 Task: Insert the drawing "important" from the drive.
Action: Mouse moved to (98, 72)
Screenshot: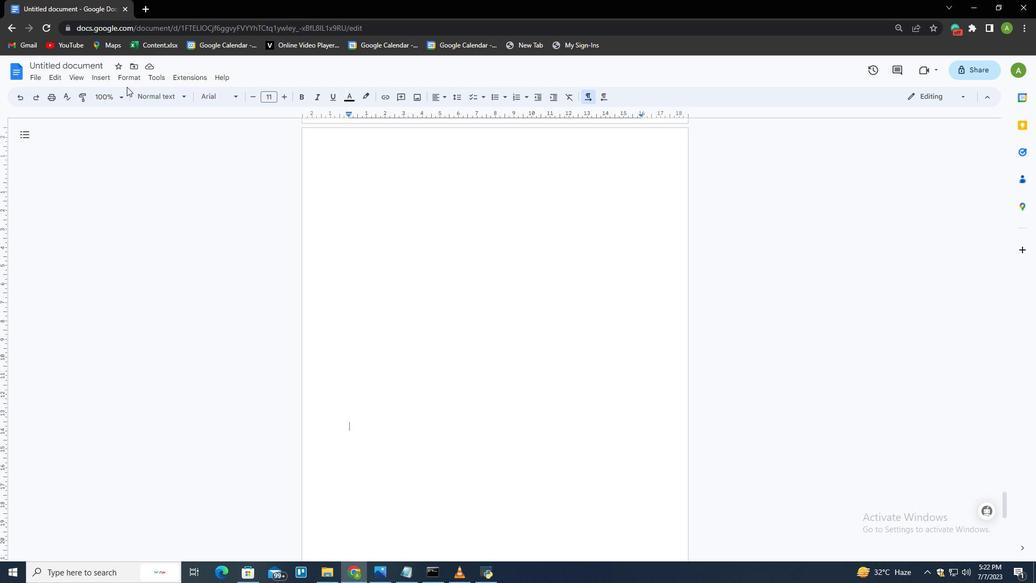 
Action: Mouse pressed left at (98, 72)
Screenshot: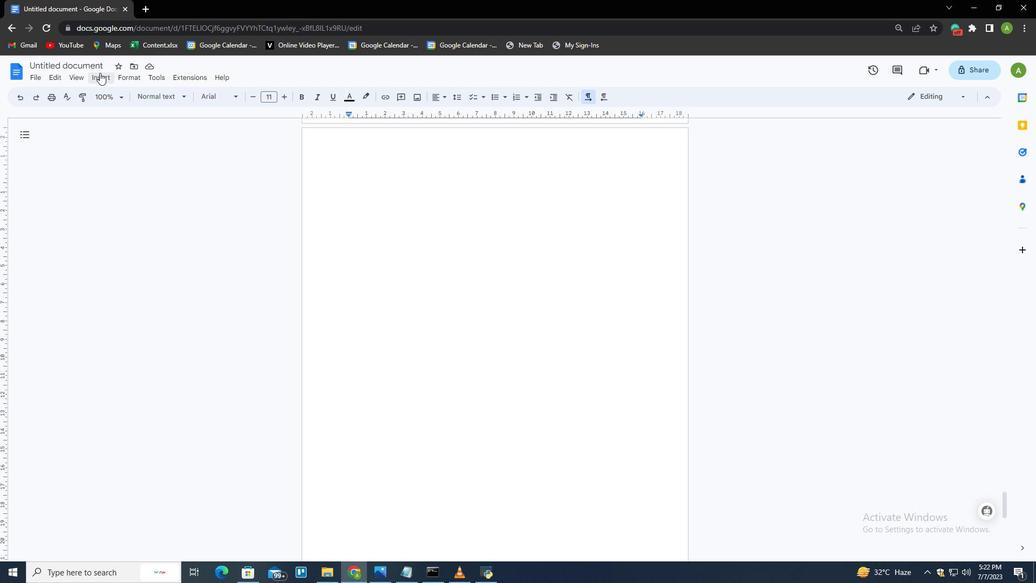 
Action: Mouse moved to (268, 139)
Screenshot: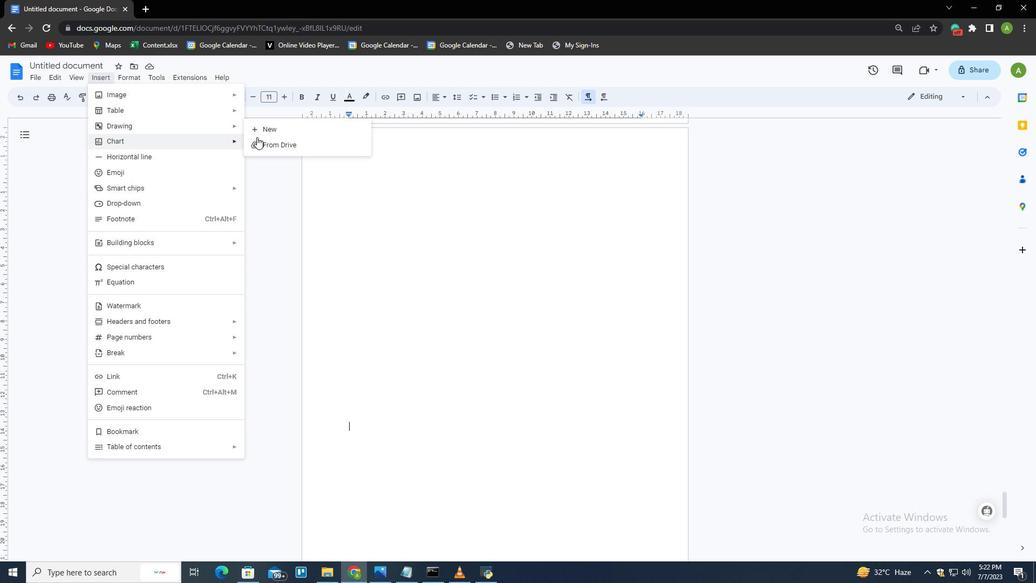 
Action: Mouse pressed left at (268, 139)
Screenshot: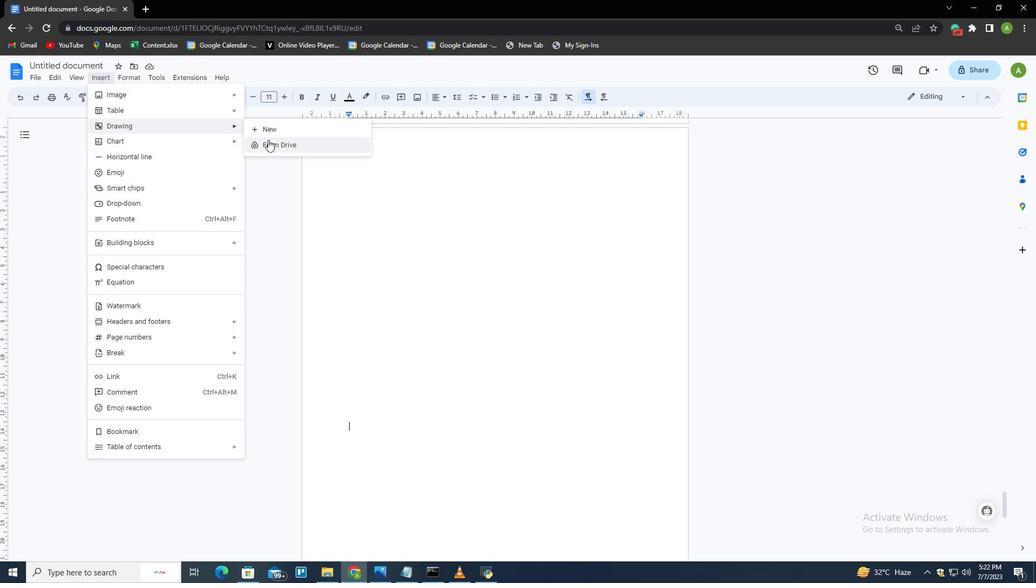 
Action: Mouse moved to (326, 264)
Screenshot: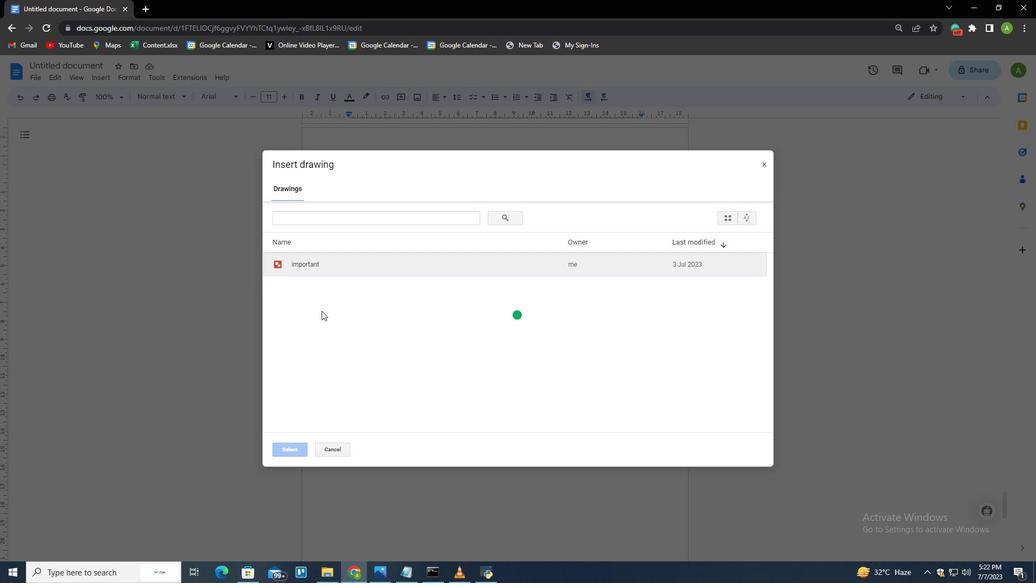 
Action: Mouse pressed left at (326, 264)
Screenshot: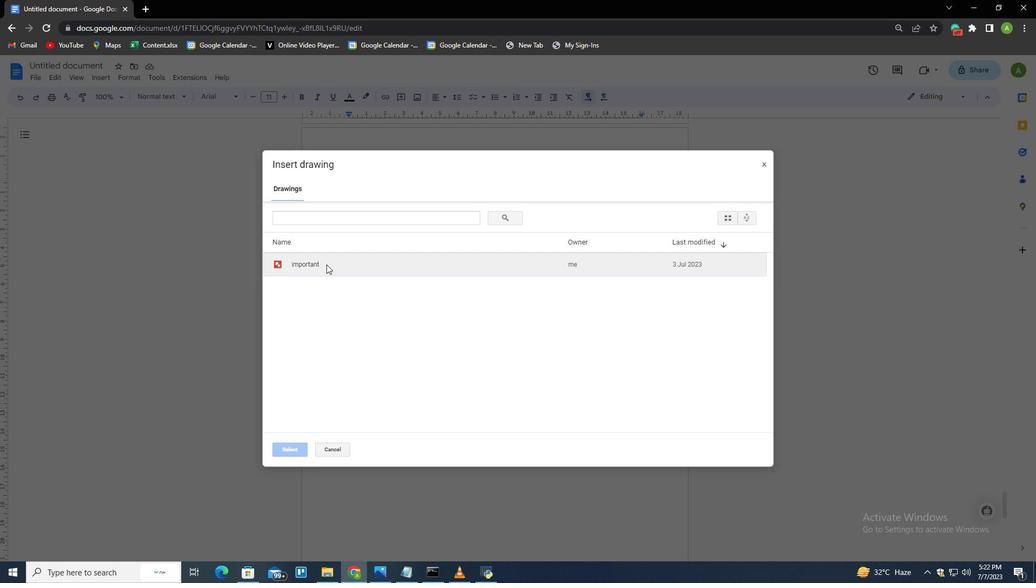 
Action: Mouse moved to (292, 445)
Screenshot: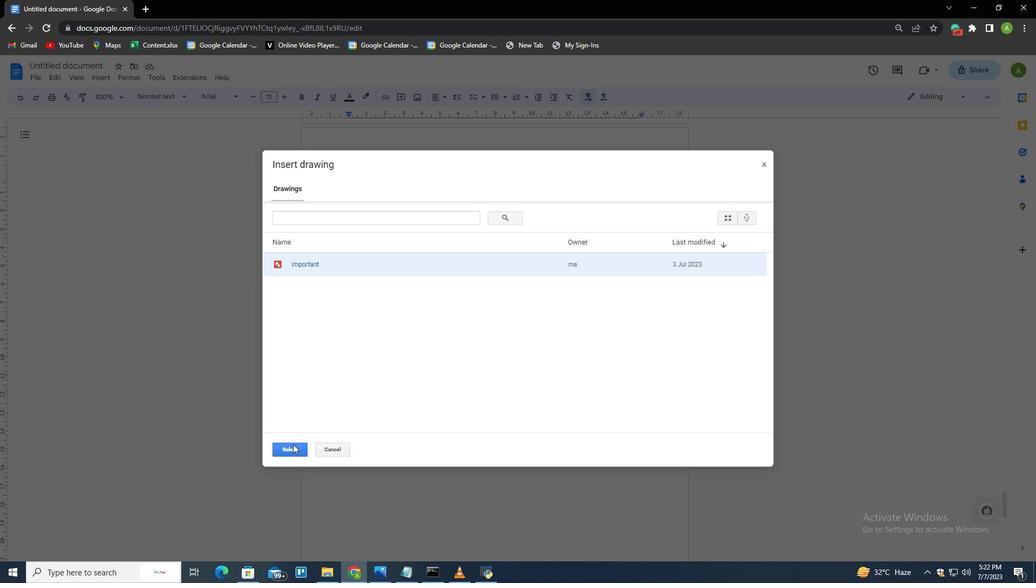
Action: Mouse pressed left at (292, 445)
Screenshot: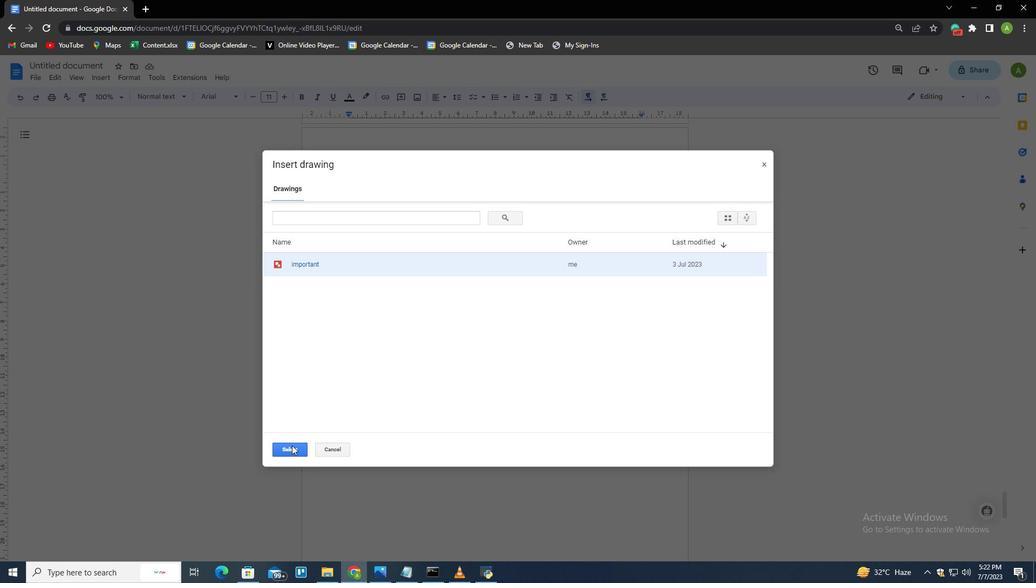 
Action: Mouse moved to (586, 348)
Screenshot: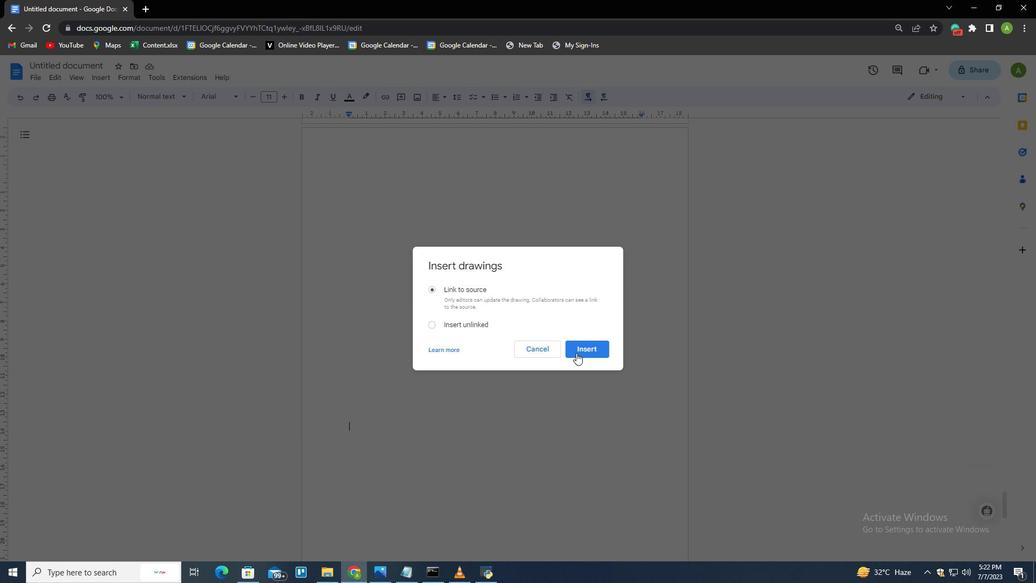 
Action: Mouse pressed left at (586, 348)
Screenshot: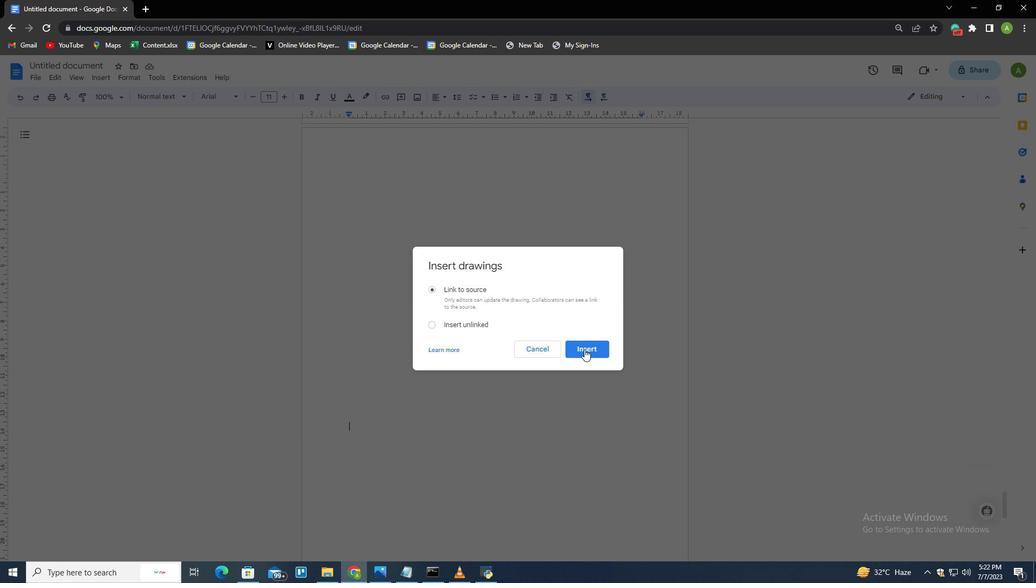 
Action: Mouse pressed left at (586, 348)
Screenshot: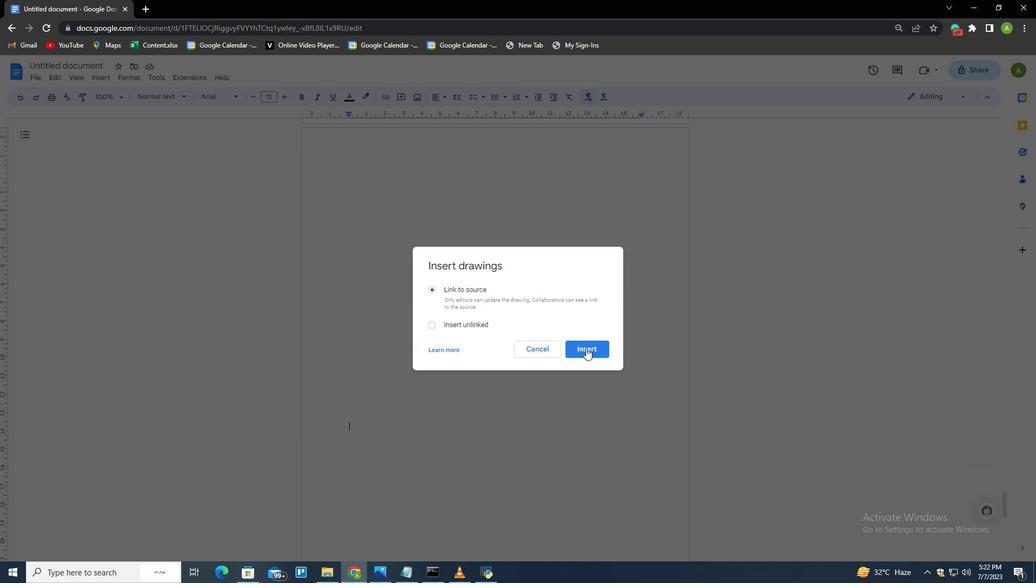 
Action: Mouse moved to (492, 328)
Screenshot: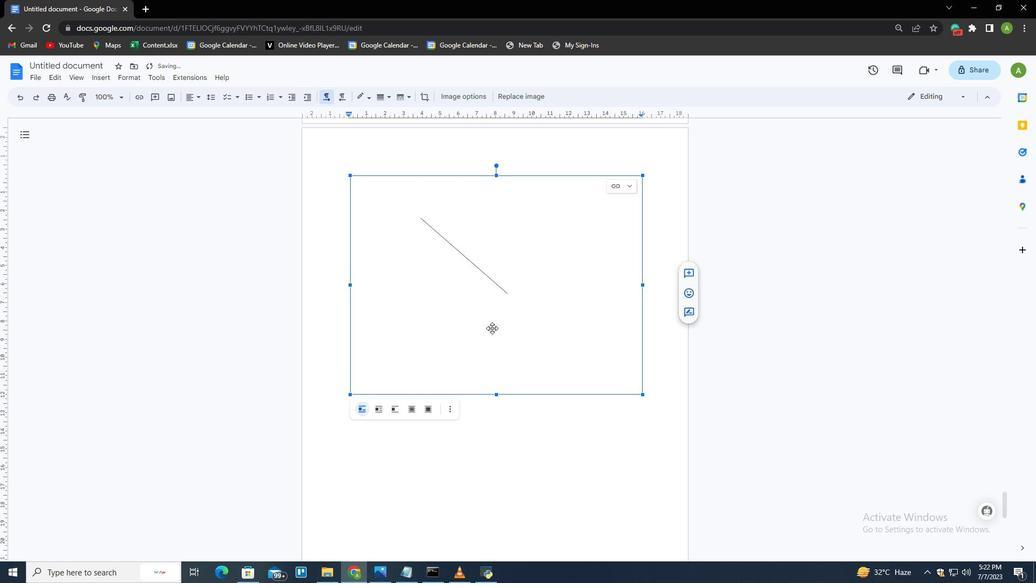 
